 Task: Start in the project AgilePilot the sprint 'Business Process Mapping Sprint', with a duration of 3 weeks. Start in the project AgilePilot the sprint 'Business Process Mapping Sprint', with a duration of 2 weeks. Start in the project AgilePilot the sprint 'Business Process Mapping Sprint', with a duration of 1 week
Action: Mouse moved to (885, 205)
Screenshot: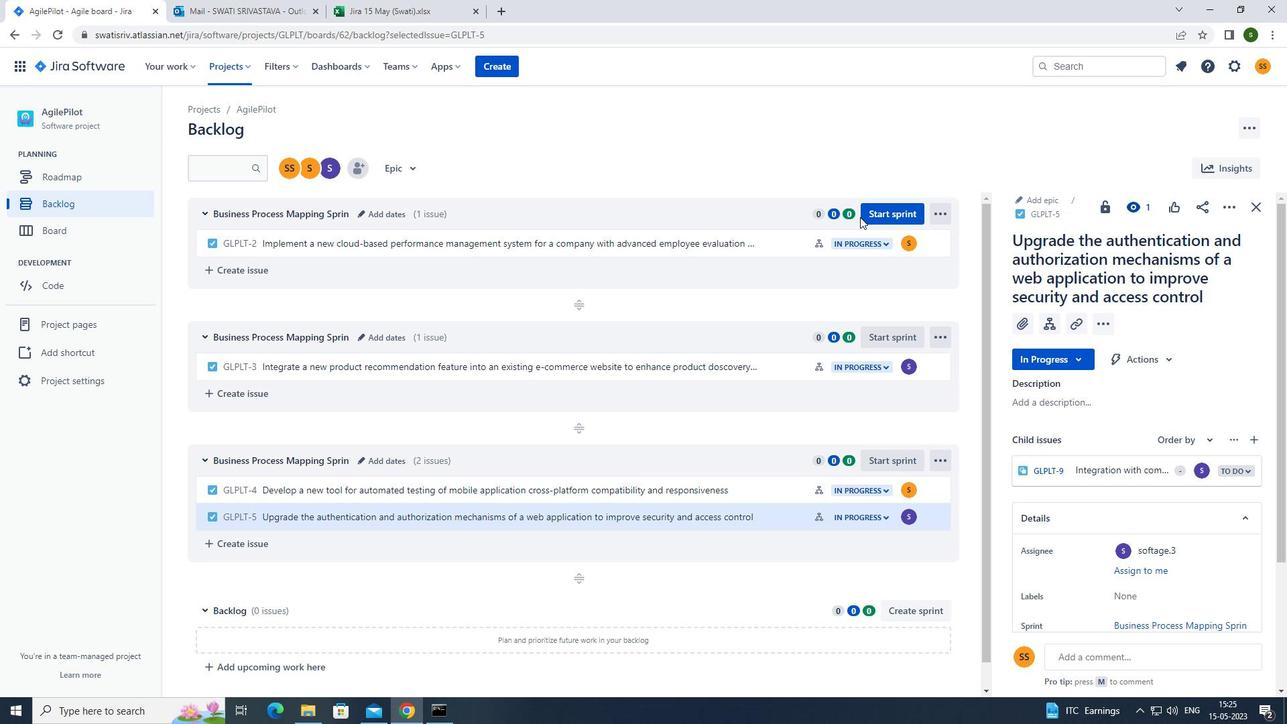 
Action: Mouse pressed left at (885, 205)
Screenshot: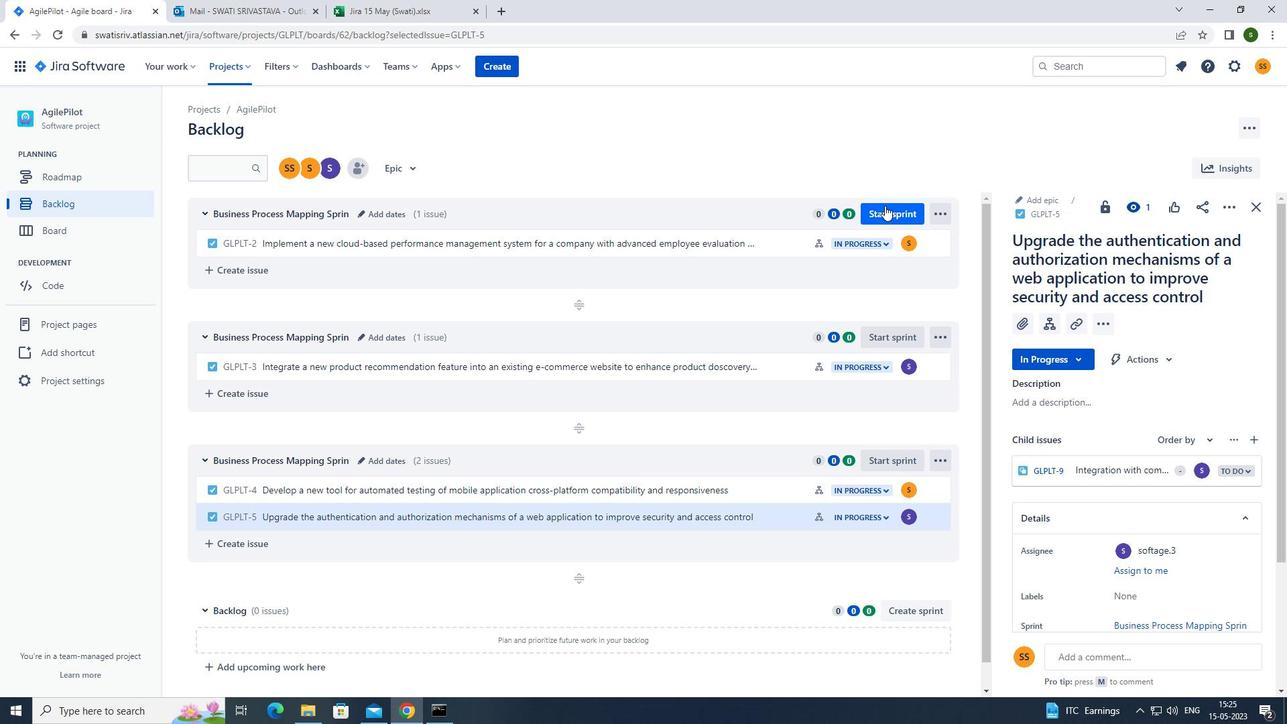 
Action: Mouse moved to (600, 228)
Screenshot: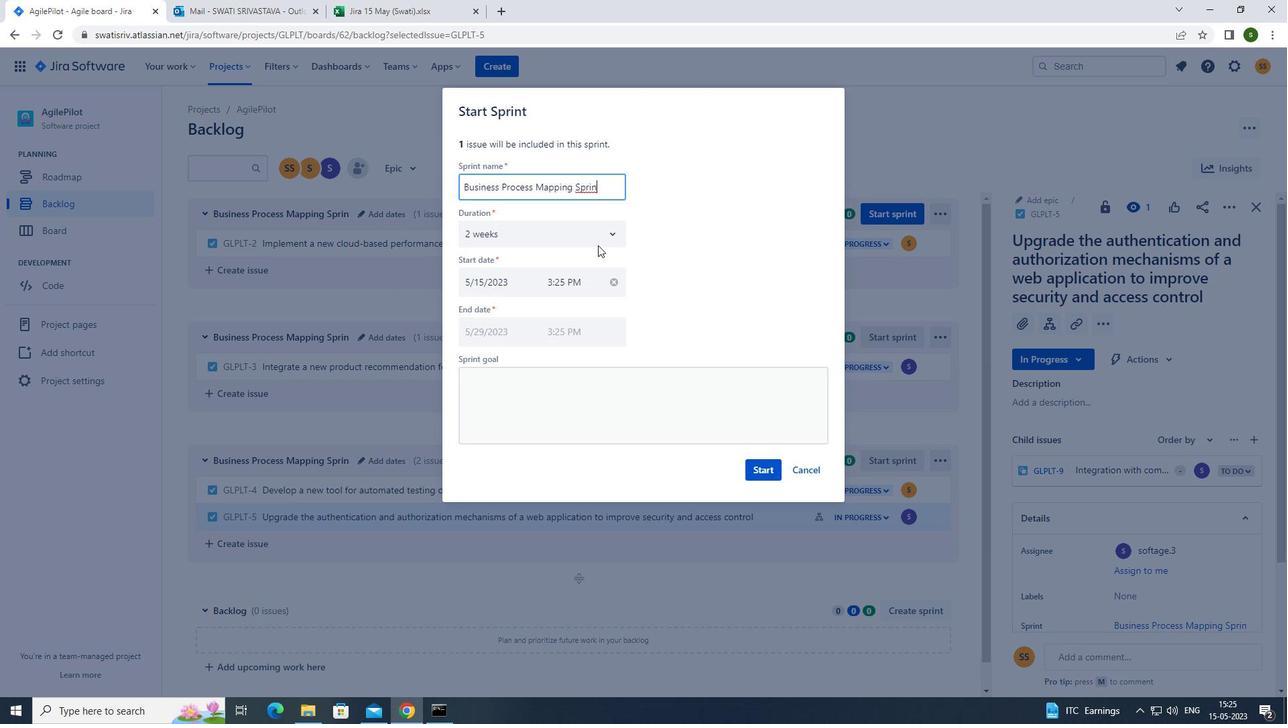 
Action: Mouse pressed left at (600, 228)
Screenshot: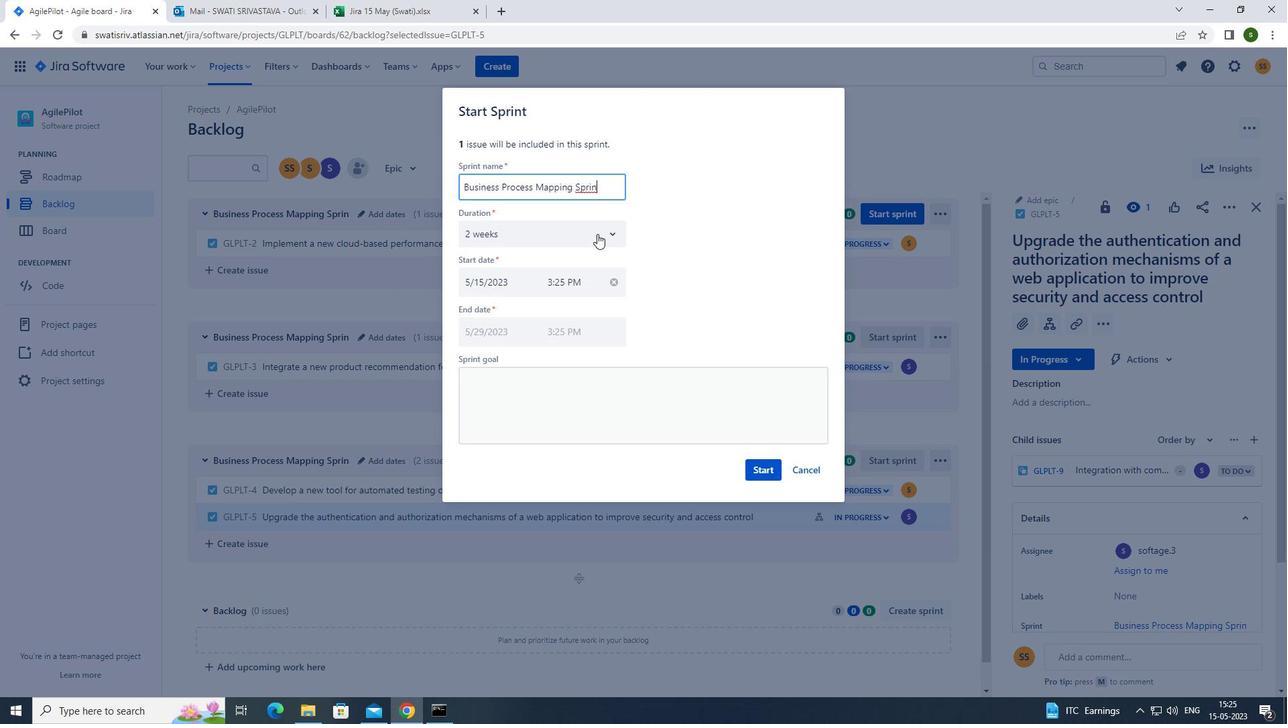 
Action: Mouse moved to (525, 312)
Screenshot: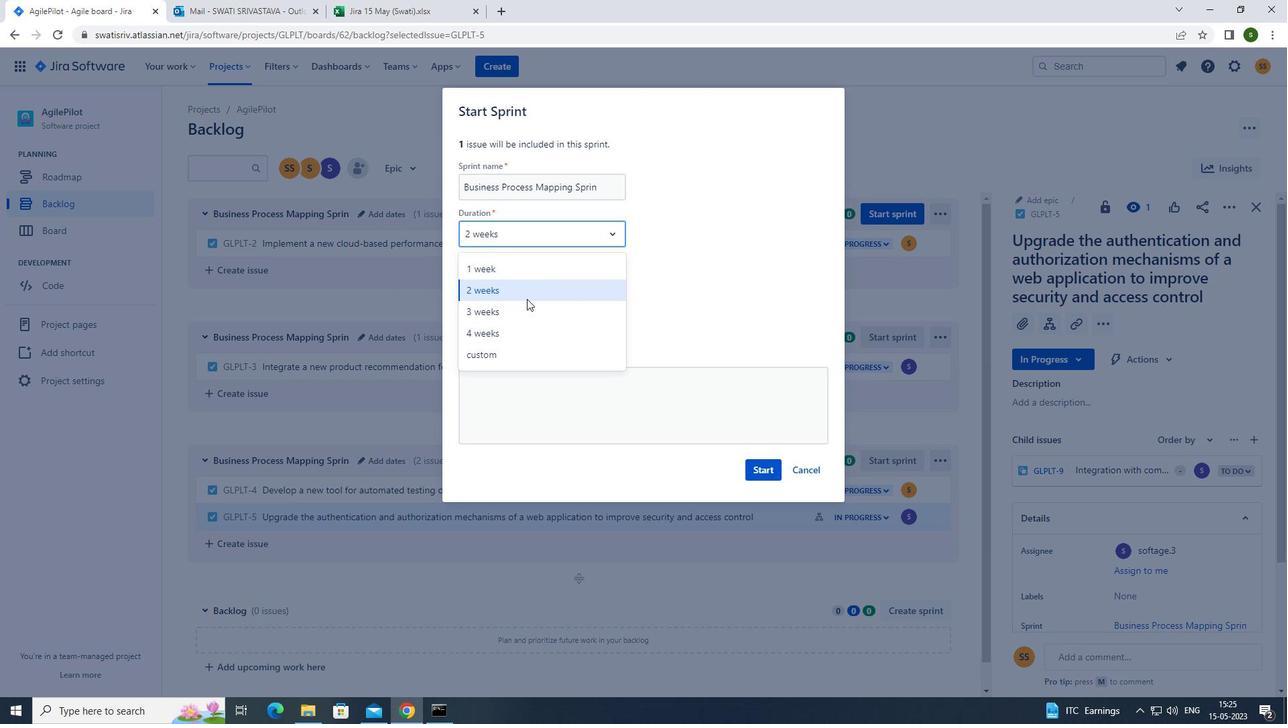 
Action: Mouse pressed left at (525, 312)
Screenshot: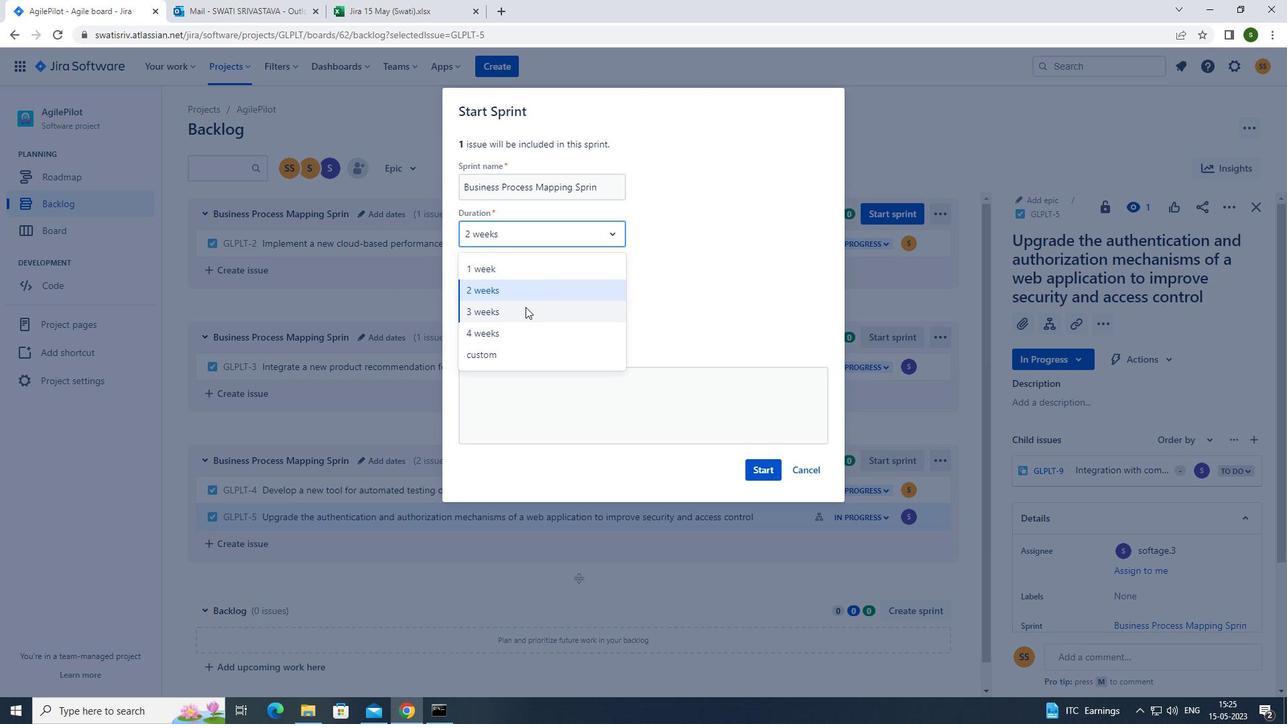 
Action: Mouse moved to (762, 472)
Screenshot: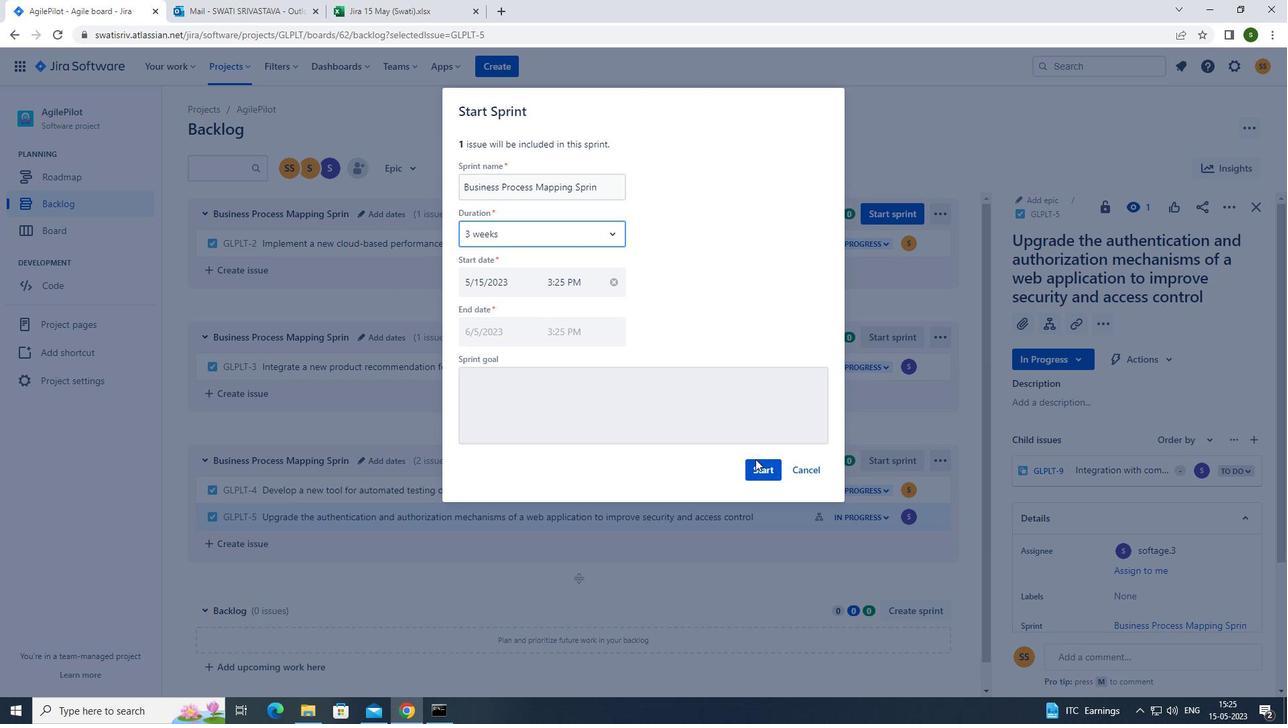 
Action: Mouse pressed left at (762, 472)
Screenshot: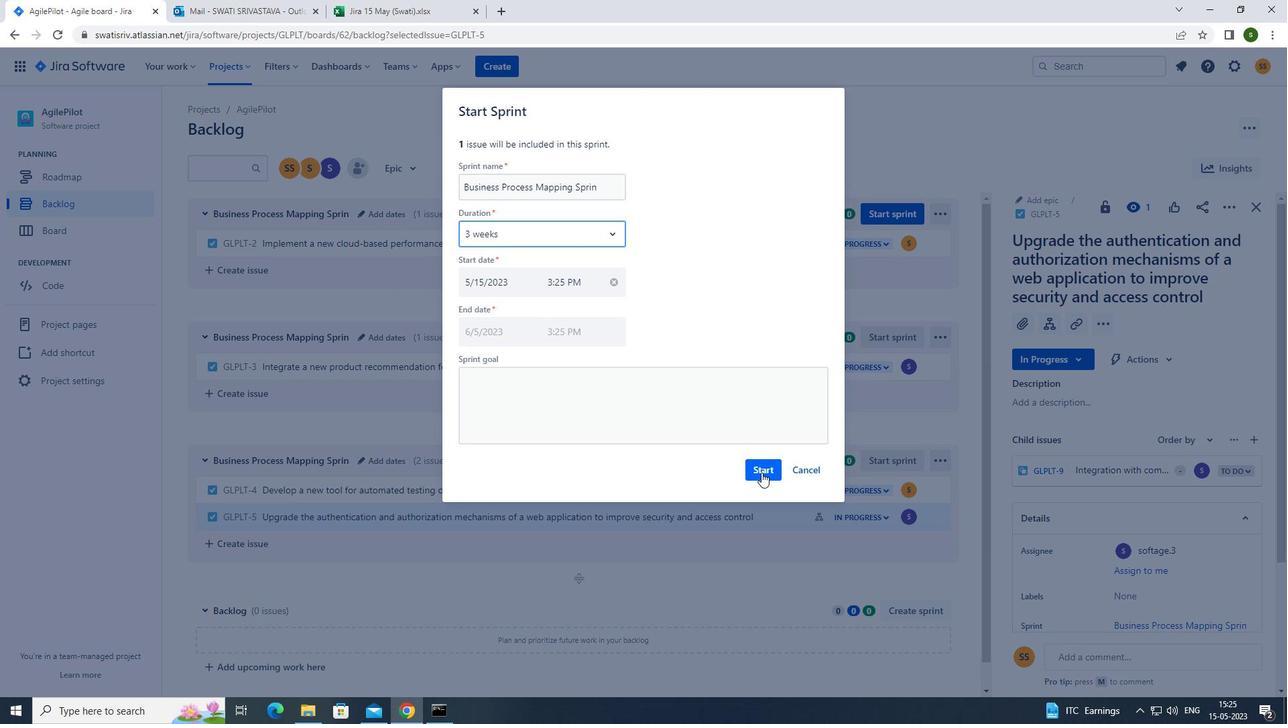 
Action: Mouse moved to (85, 201)
Screenshot: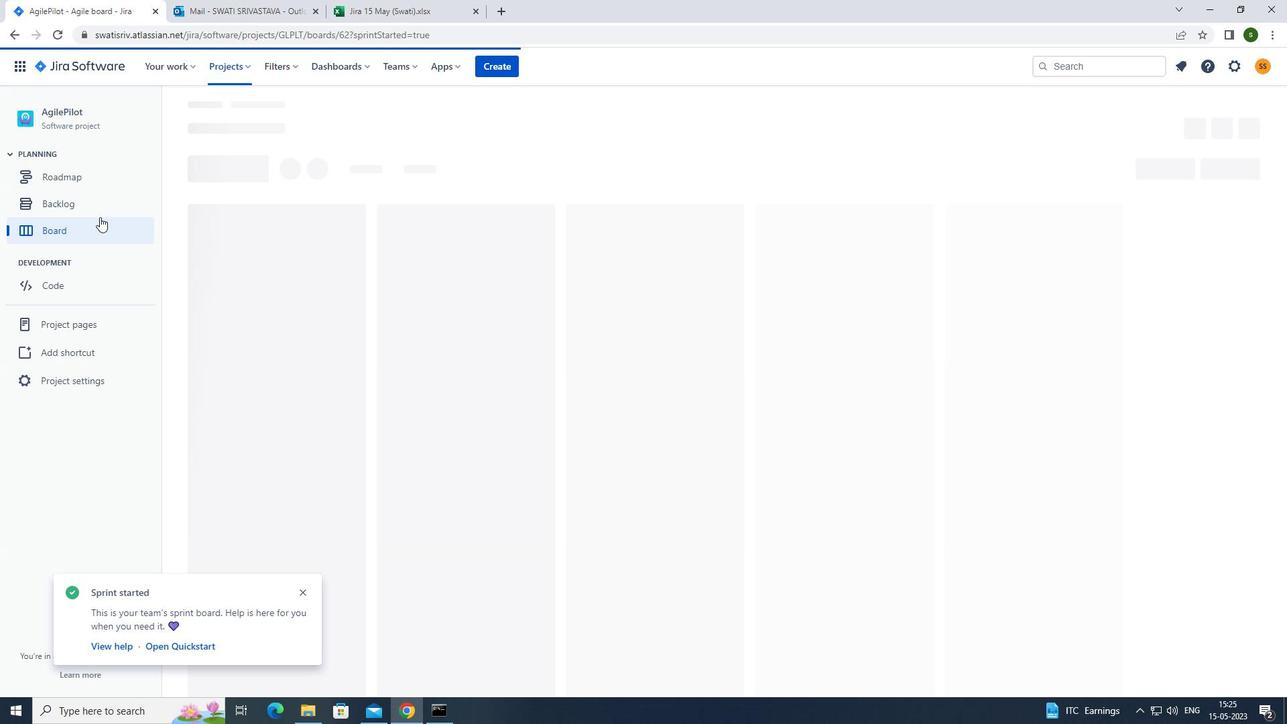 
Action: Mouse pressed left at (85, 201)
Screenshot: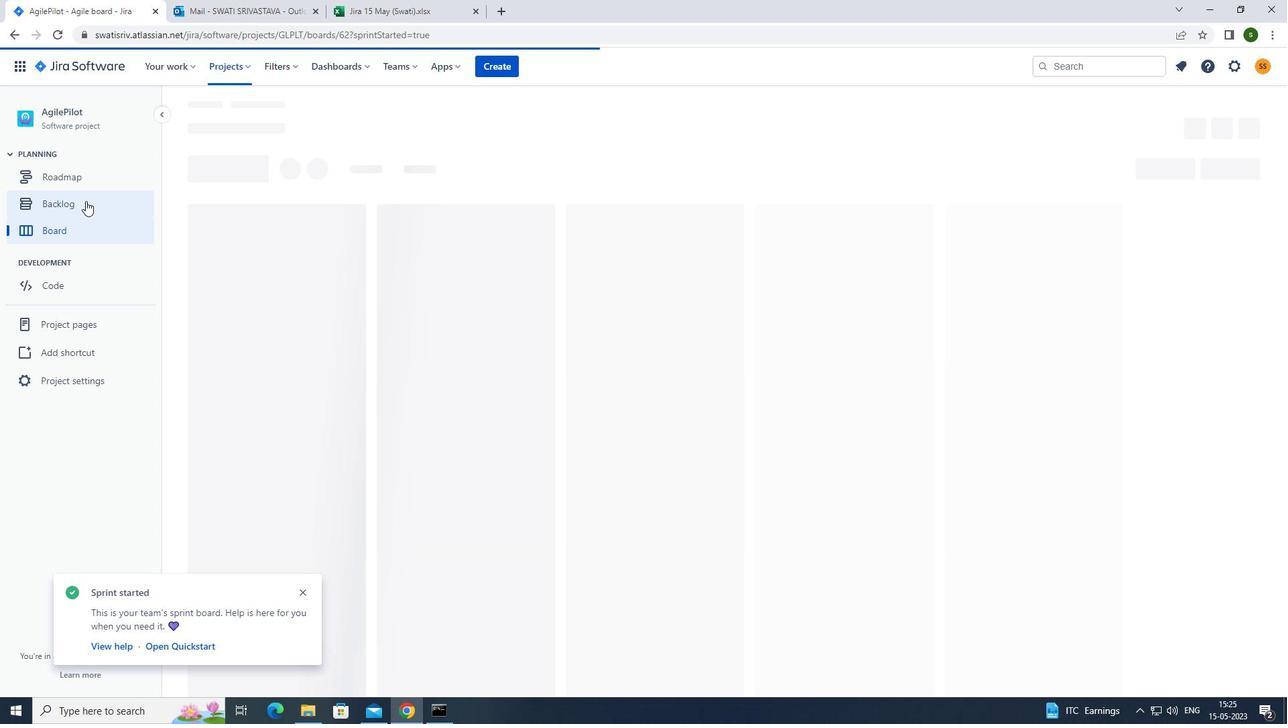 
Action: Mouse moved to (128, 208)
Screenshot: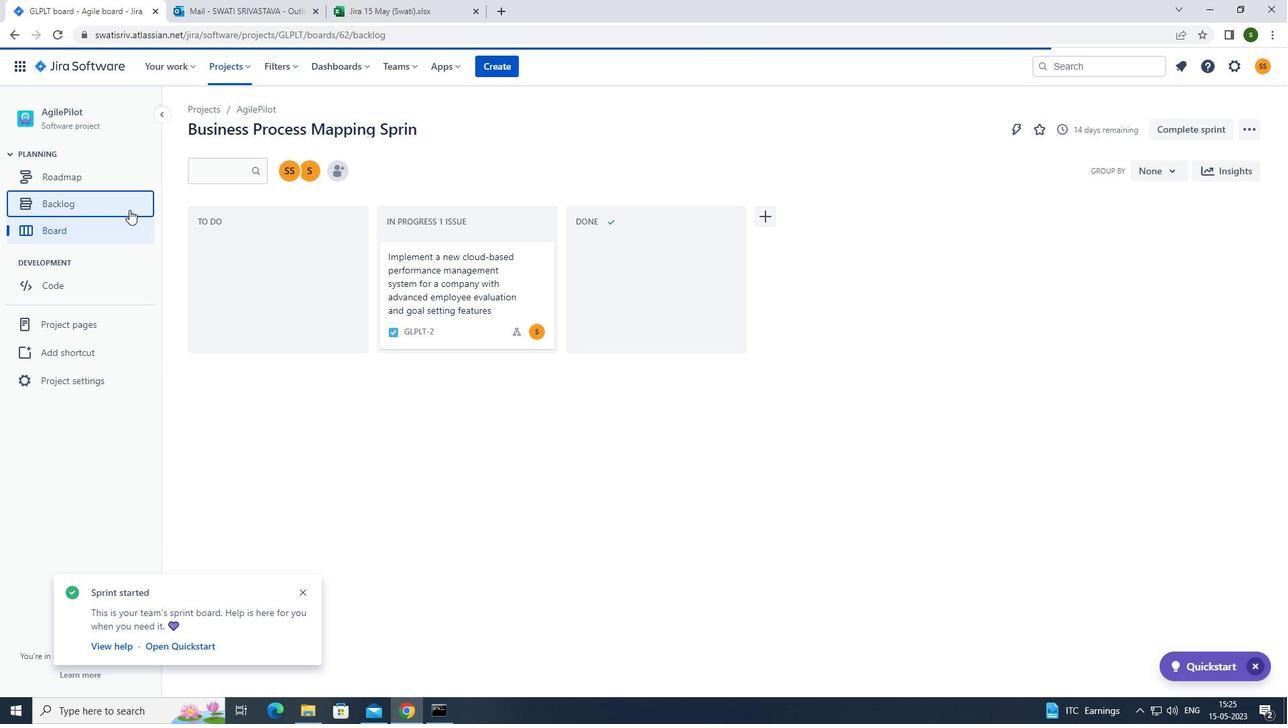 
Action: Mouse pressed left at (128, 208)
Screenshot: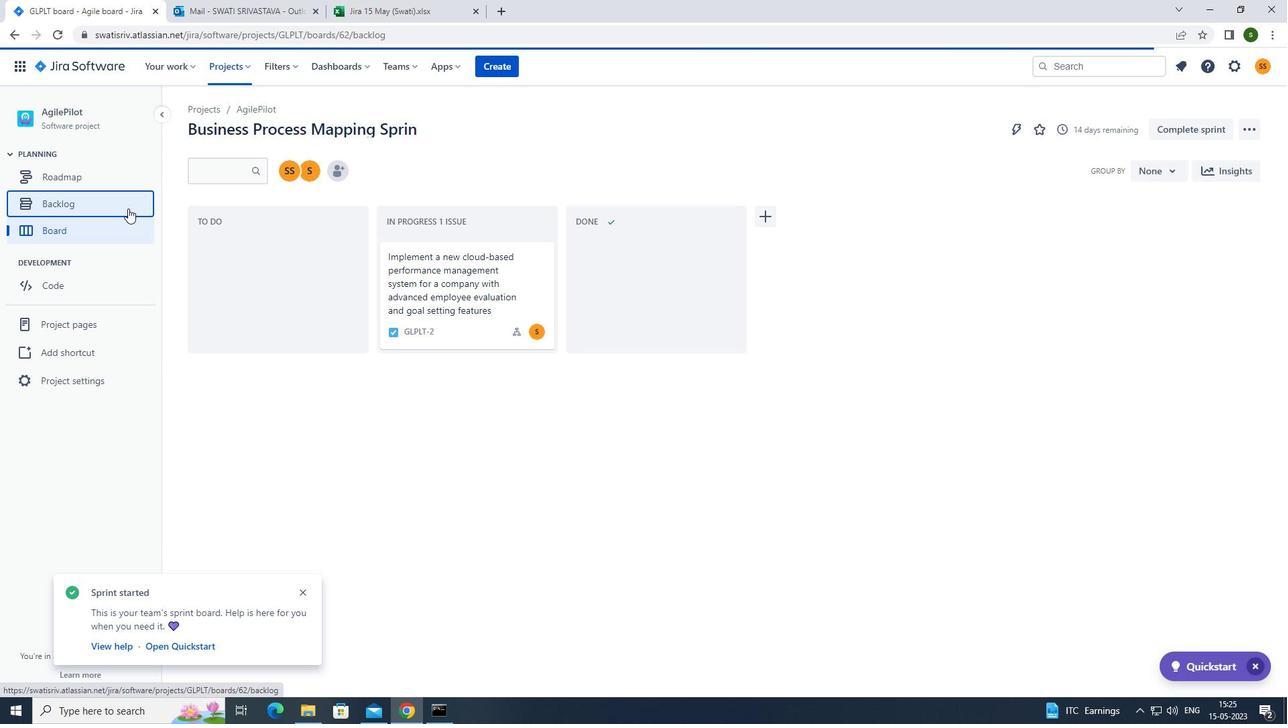 
Action: Mouse moved to (1174, 327)
Screenshot: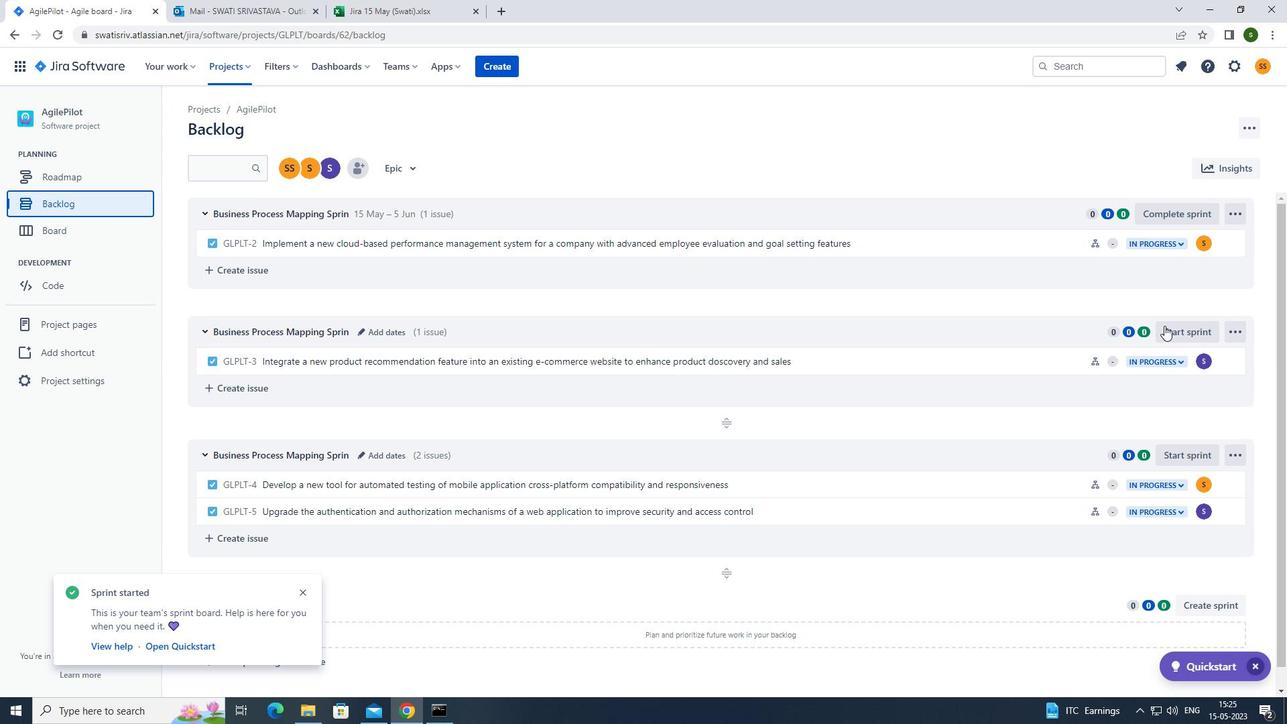 
Action: Mouse pressed left at (1174, 327)
Screenshot: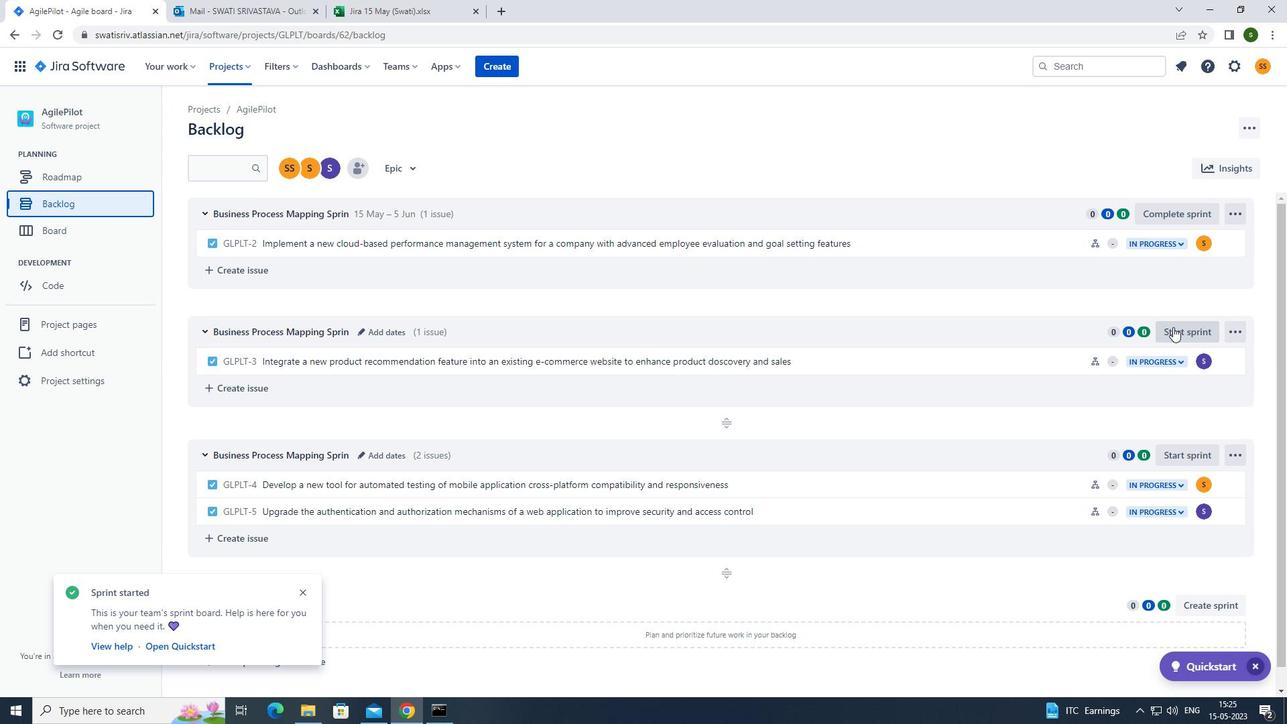 
Action: Mouse moved to (572, 228)
Screenshot: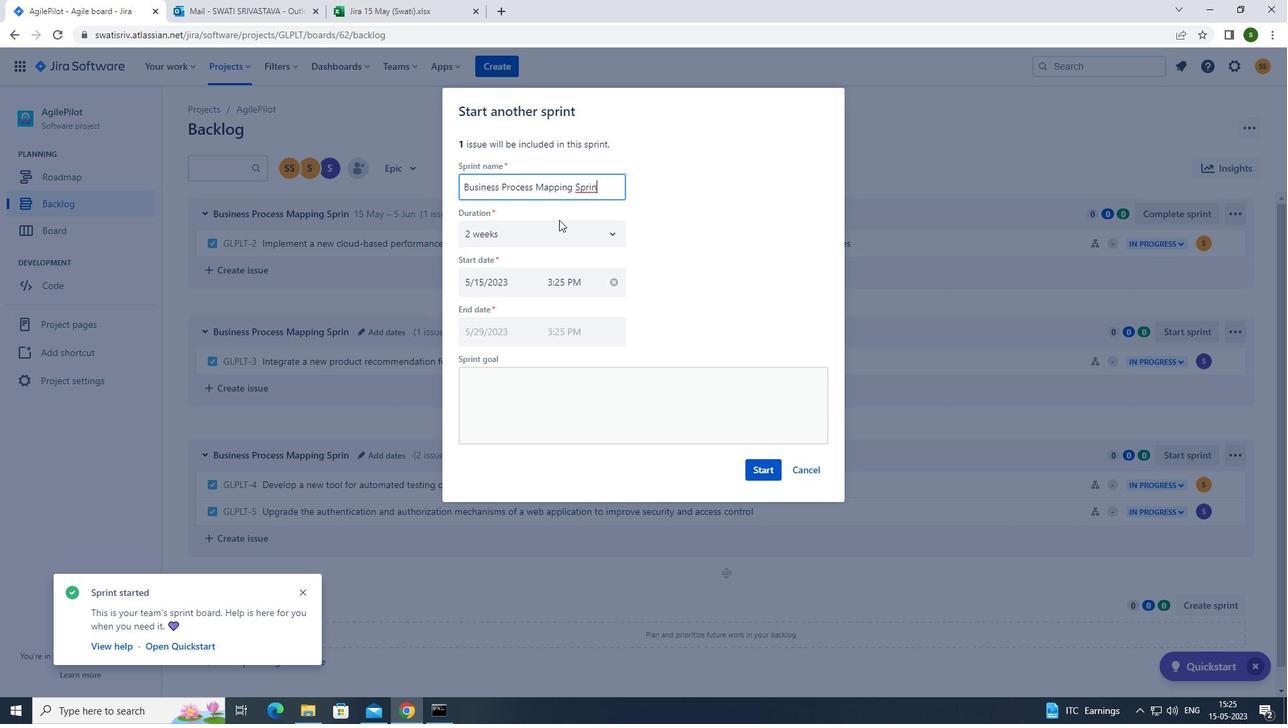 
Action: Mouse pressed left at (572, 228)
Screenshot: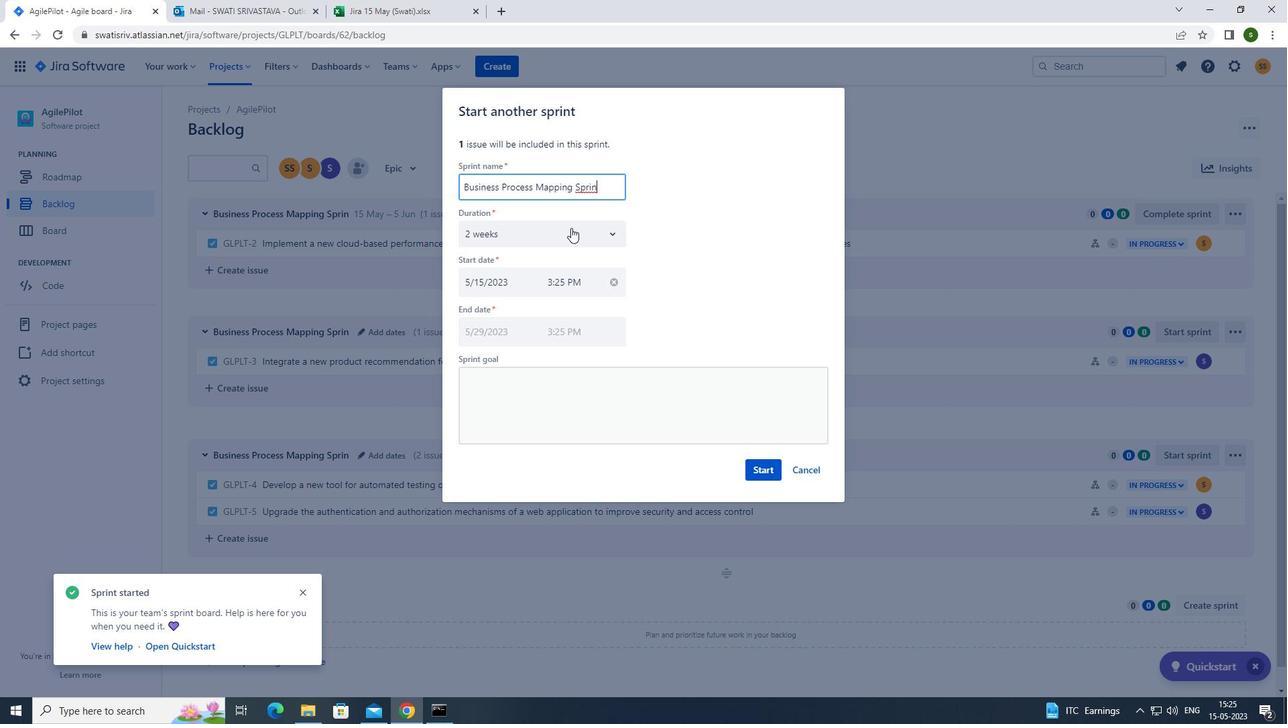 
Action: Mouse moved to (511, 291)
Screenshot: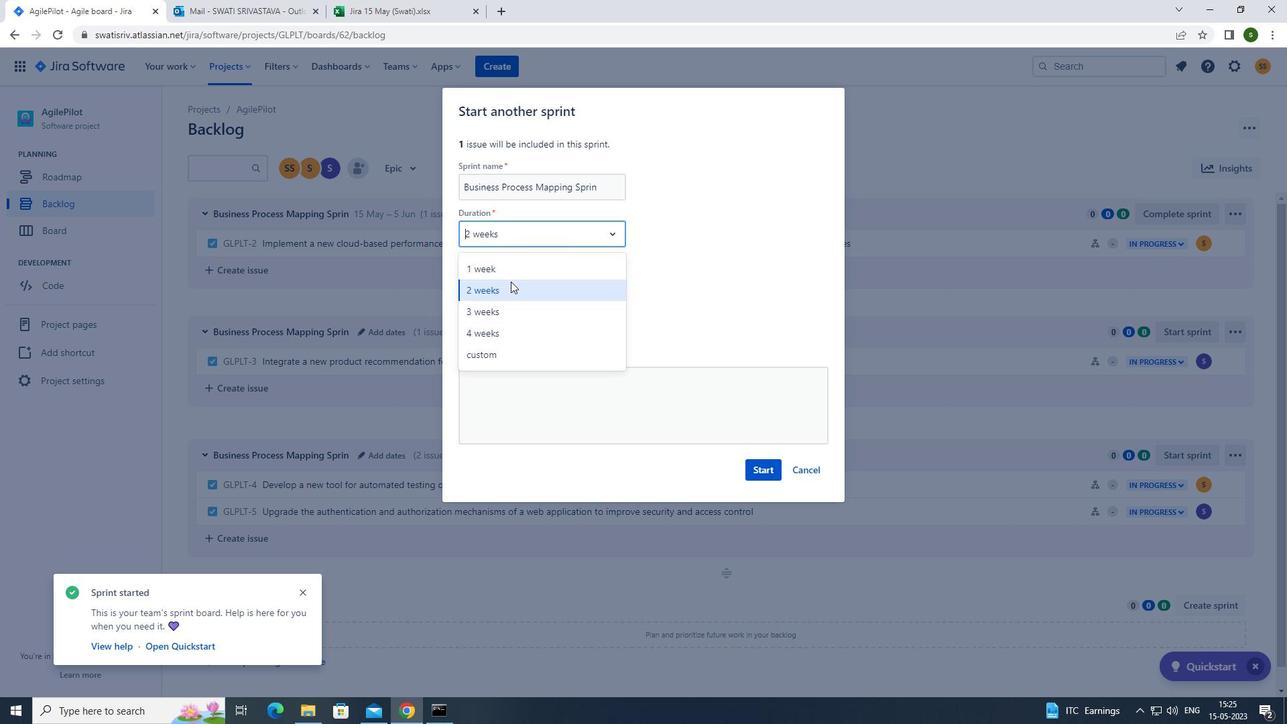 
Action: Mouse pressed left at (511, 291)
Screenshot: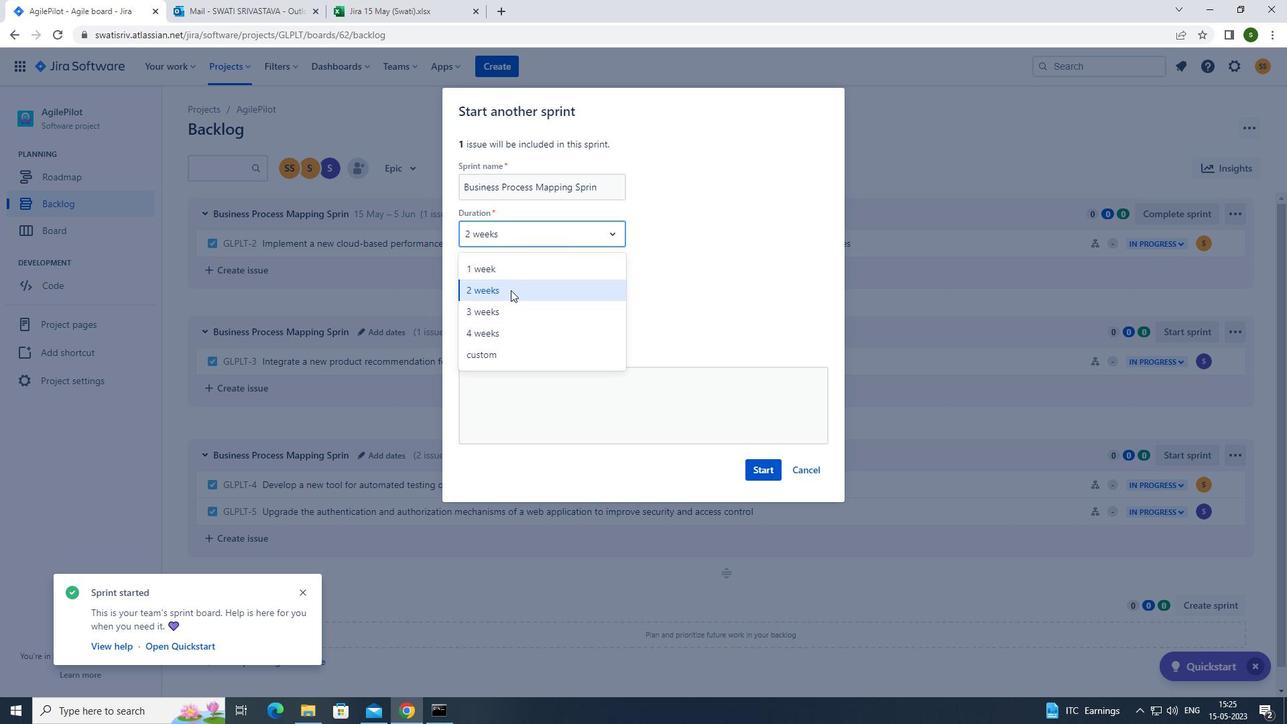 
Action: Mouse moved to (767, 467)
Screenshot: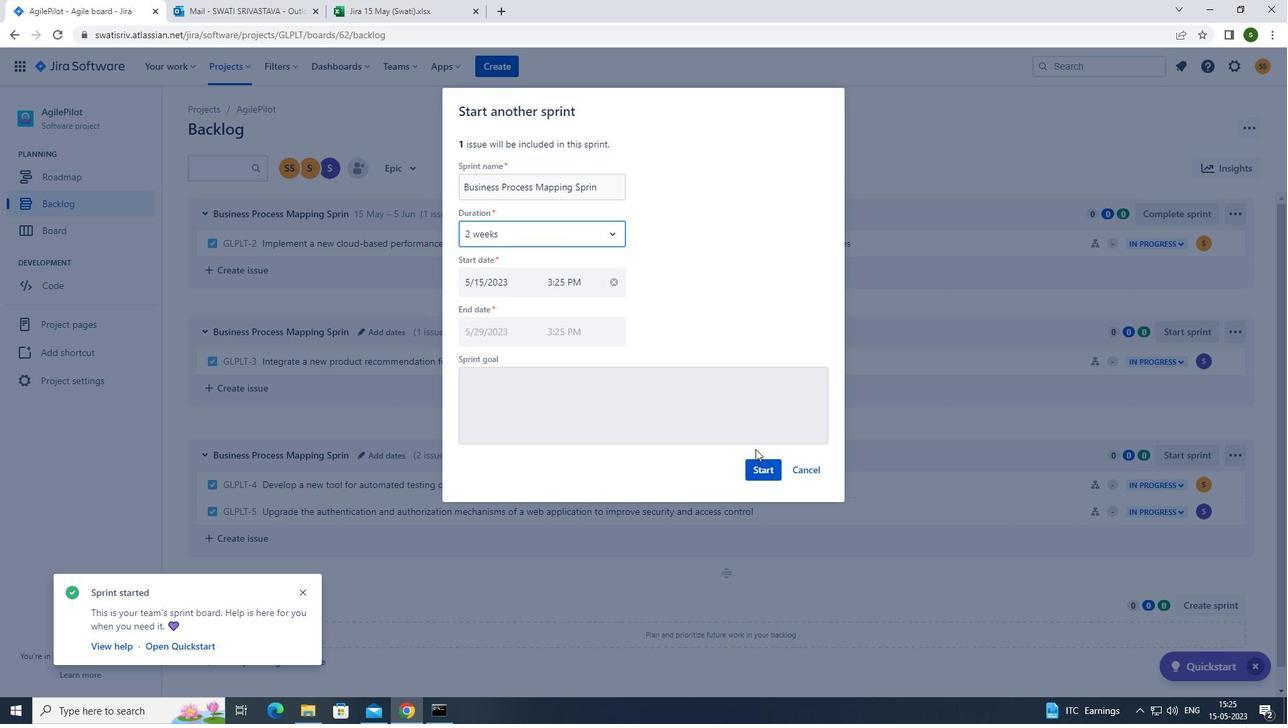 
Action: Mouse pressed left at (767, 467)
Screenshot: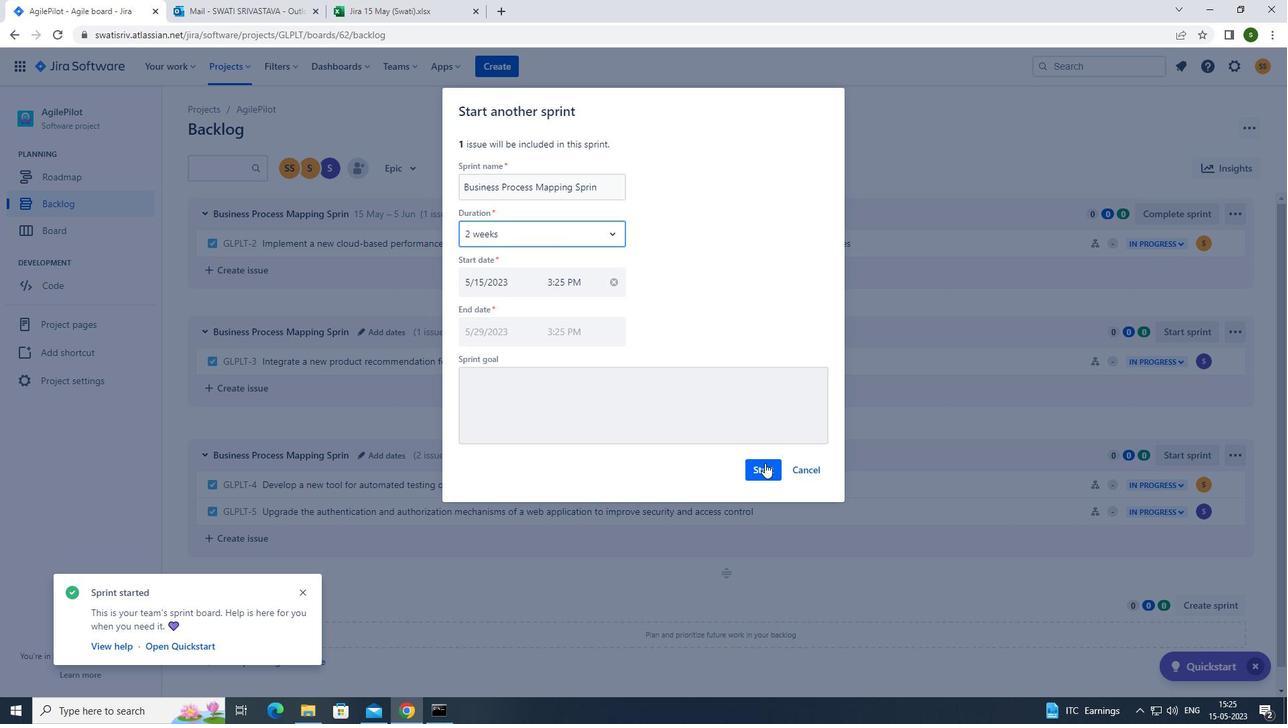 
Action: Mouse moved to (114, 203)
Screenshot: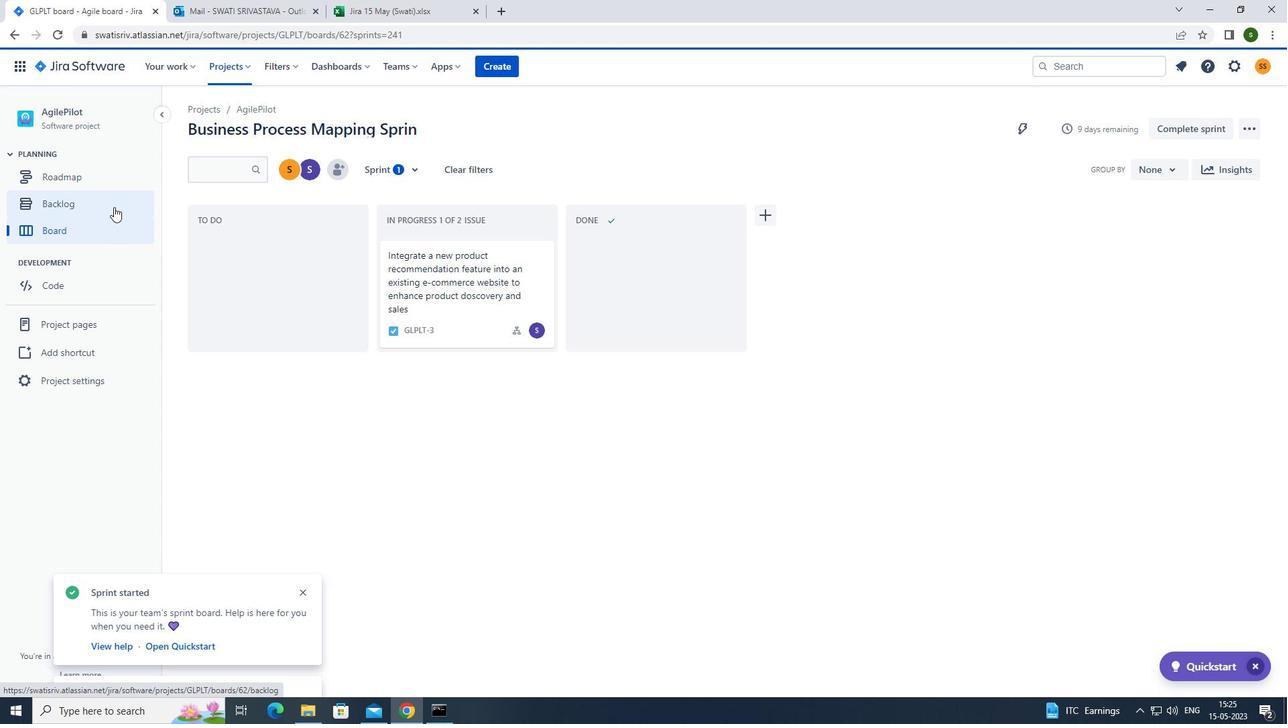 
Action: Mouse pressed left at (114, 203)
Screenshot: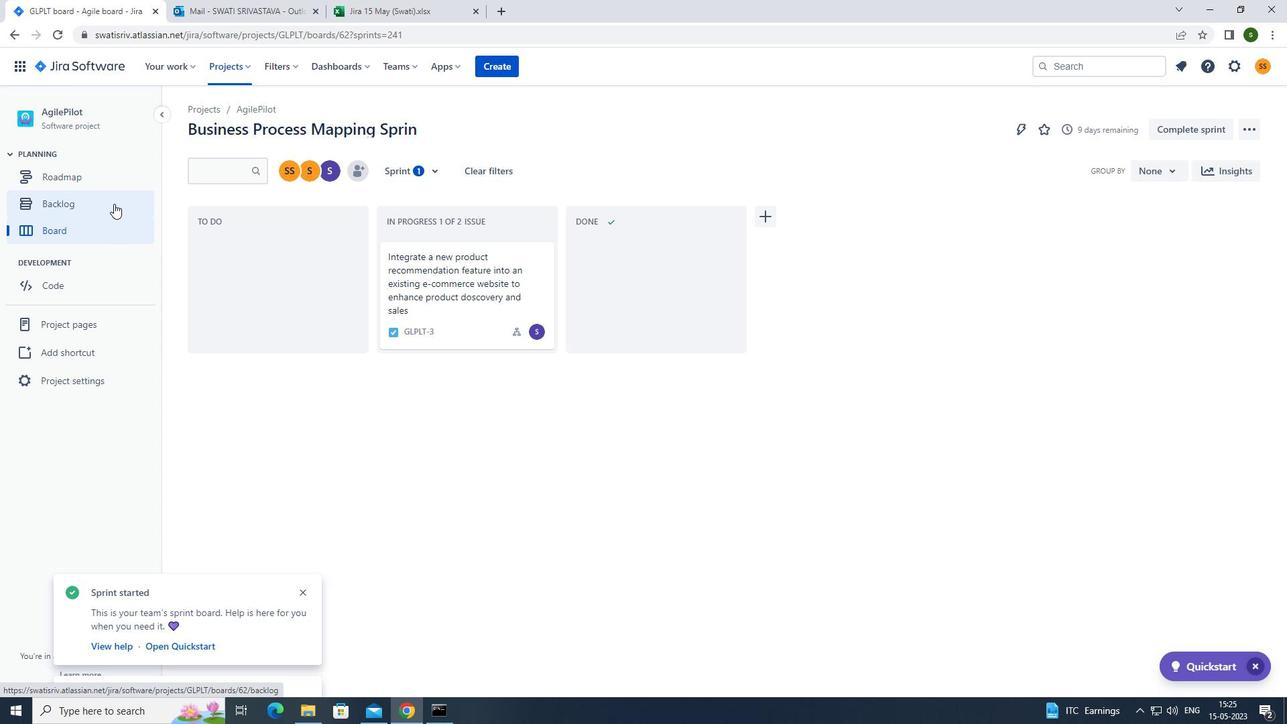 
Action: Mouse moved to (1175, 442)
Screenshot: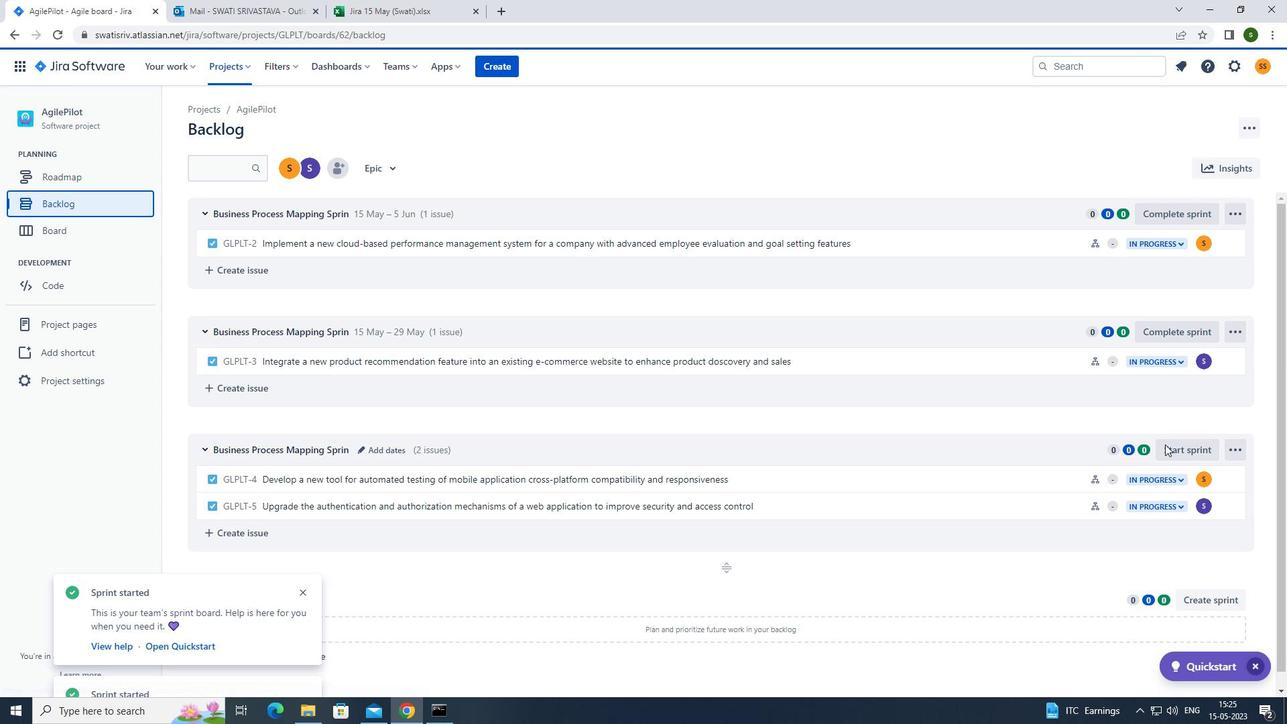 
Action: Mouse pressed left at (1175, 442)
Screenshot: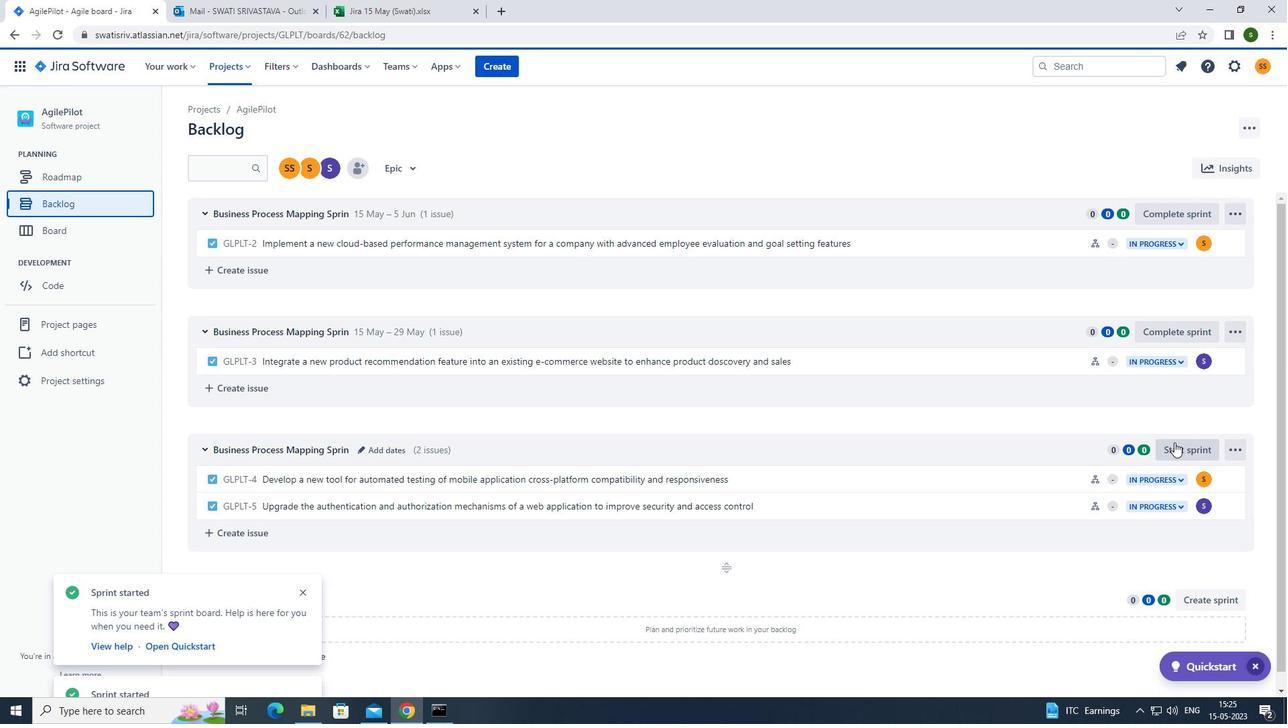 
Action: Mouse moved to (570, 240)
Screenshot: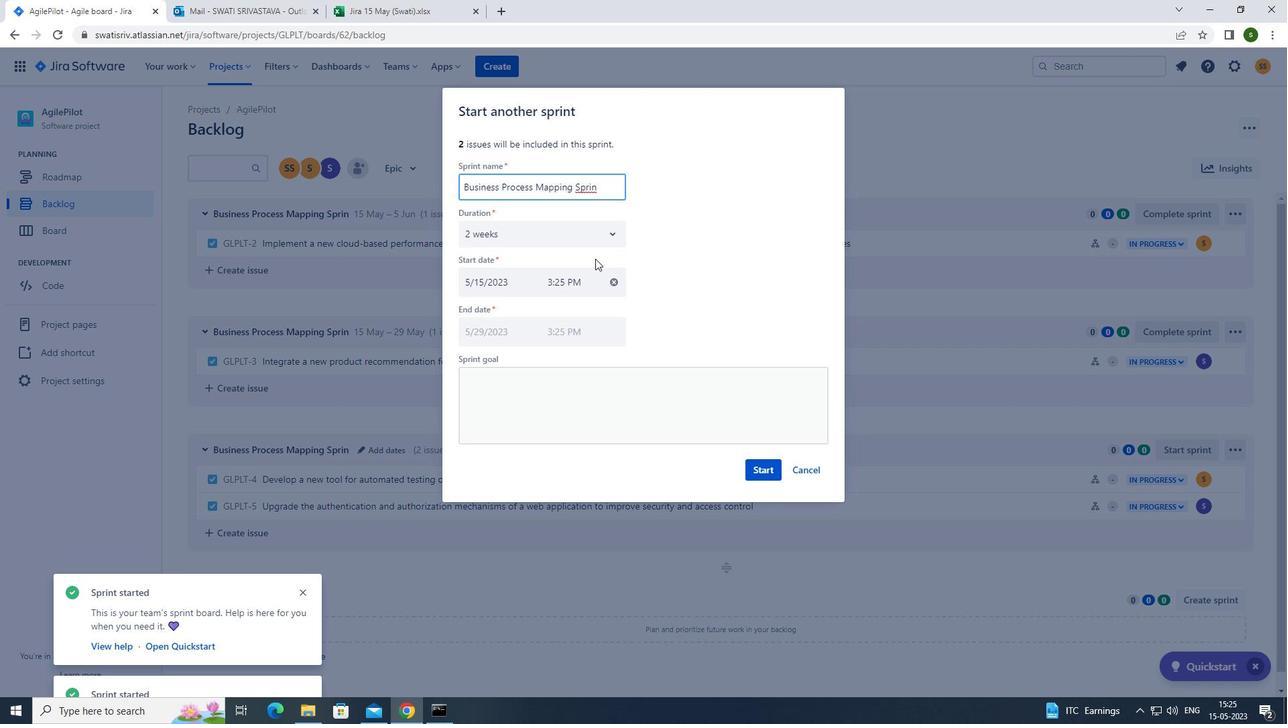 
Action: Mouse pressed left at (570, 240)
Screenshot: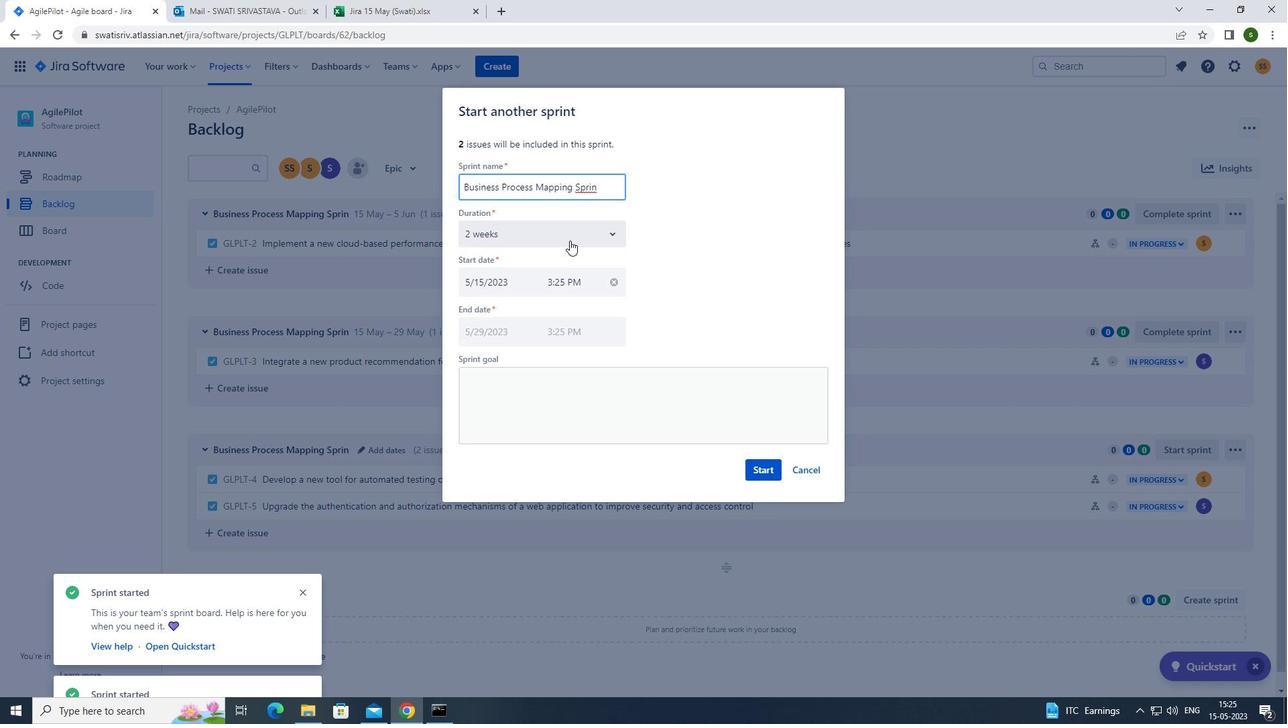 
Action: Mouse moved to (565, 275)
Screenshot: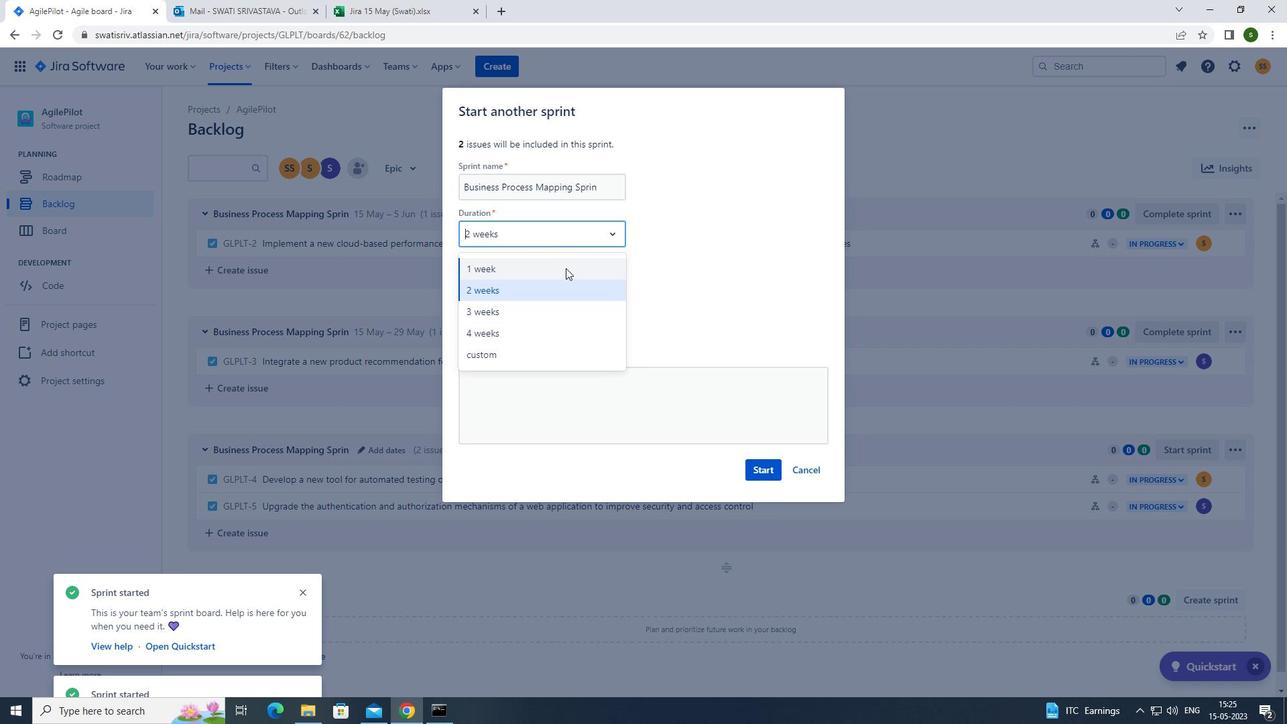 
Action: Mouse pressed left at (565, 275)
Screenshot: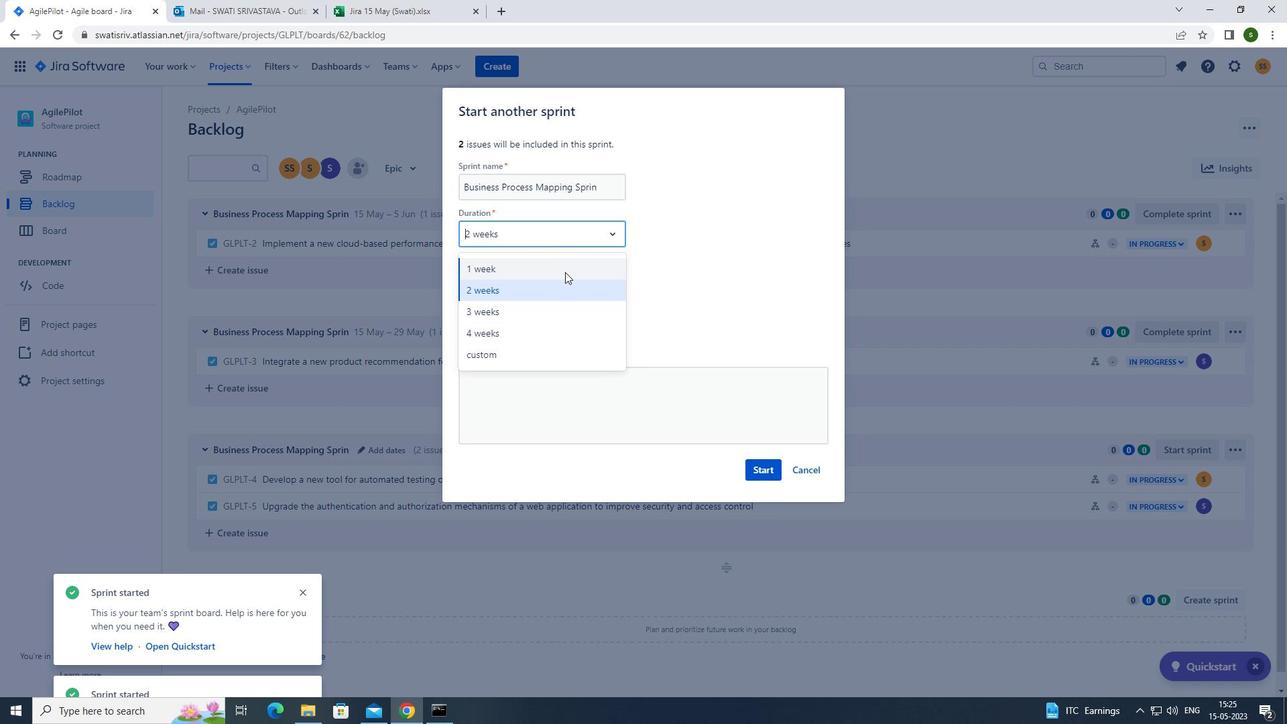 
Action: Mouse moved to (768, 473)
Screenshot: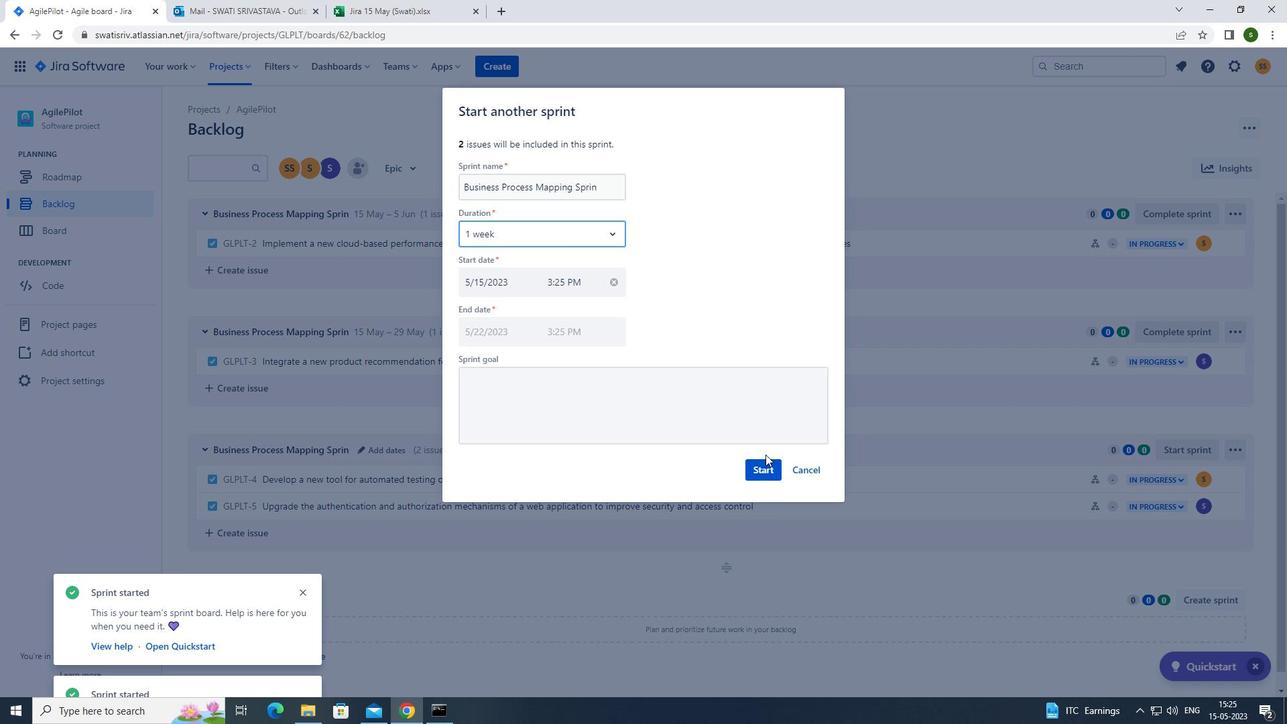 
Action: Mouse pressed left at (768, 473)
Screenshot: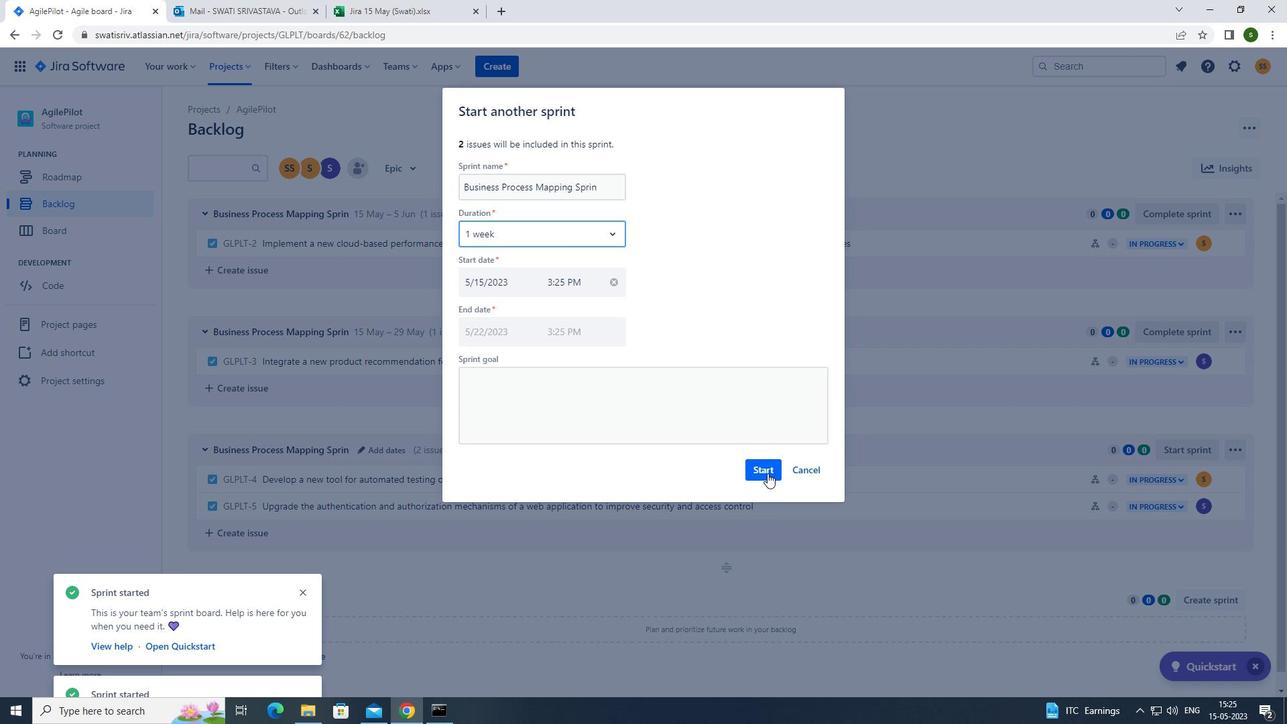 
